 Task: Add Organic Gala Apple to the cart.
Action: Mouse moved to (922, 97)
Screenshot: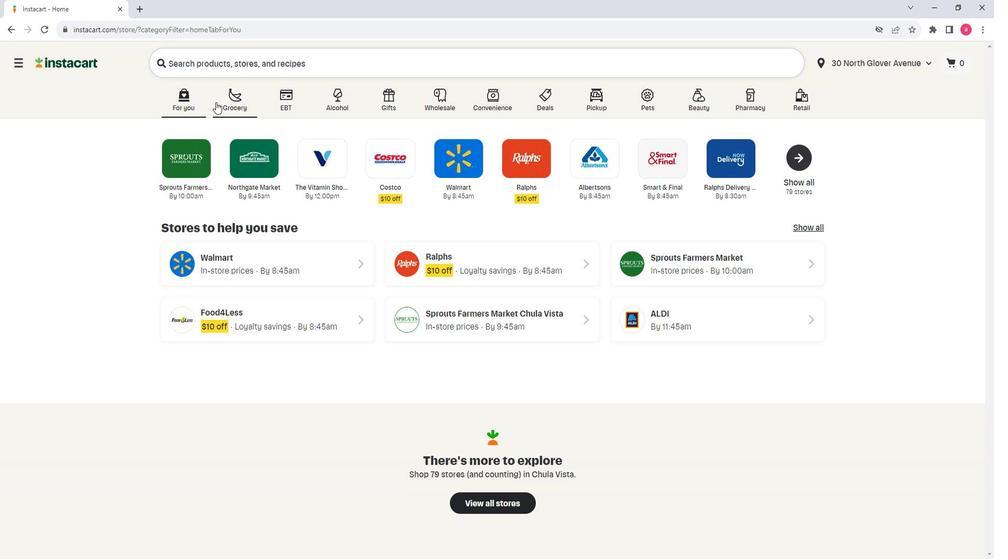 
Action: Mouse pressed left at (922, 97)
Screenshot: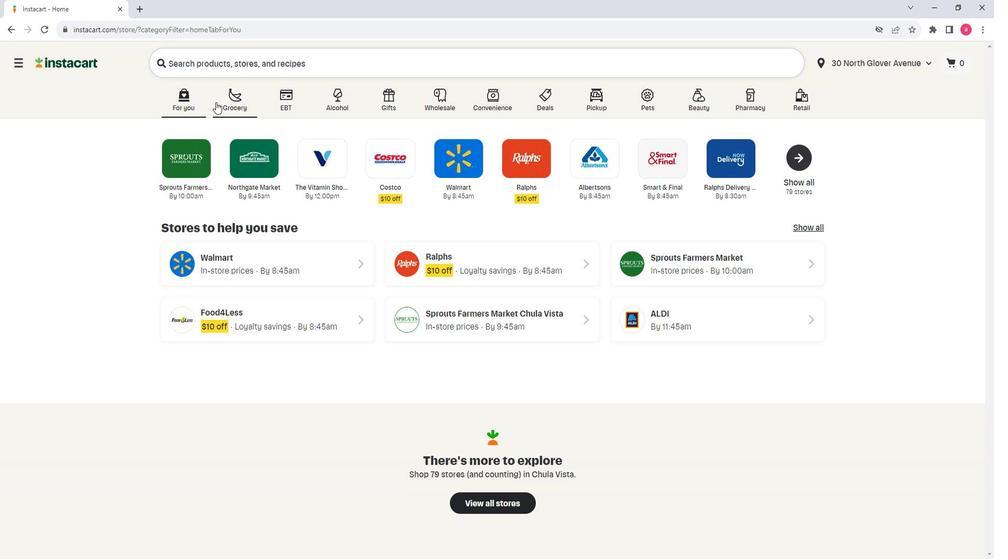 
Action: Mouse moved to (958, 289)
Screenshot: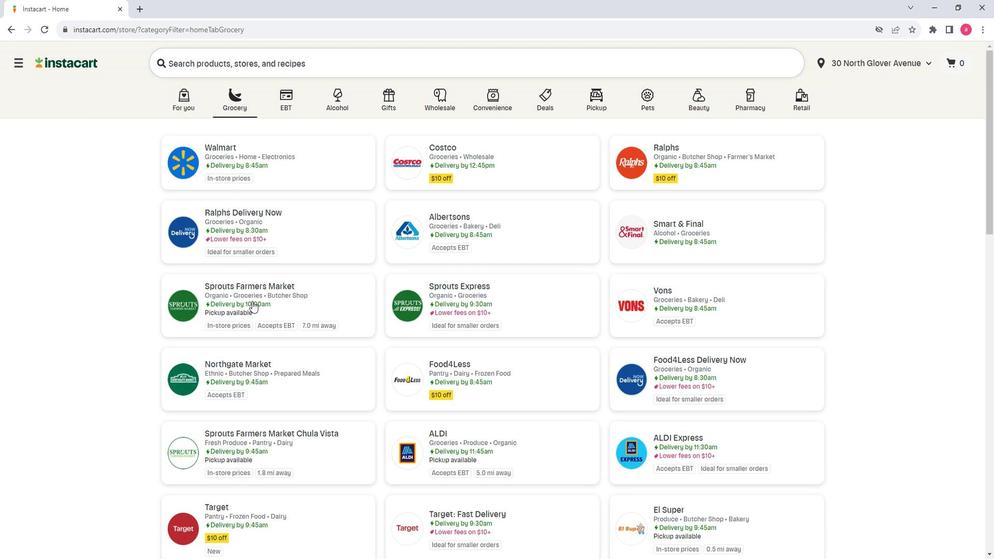 
Action: Mouse pressed left at (958, 289)
Screenshot: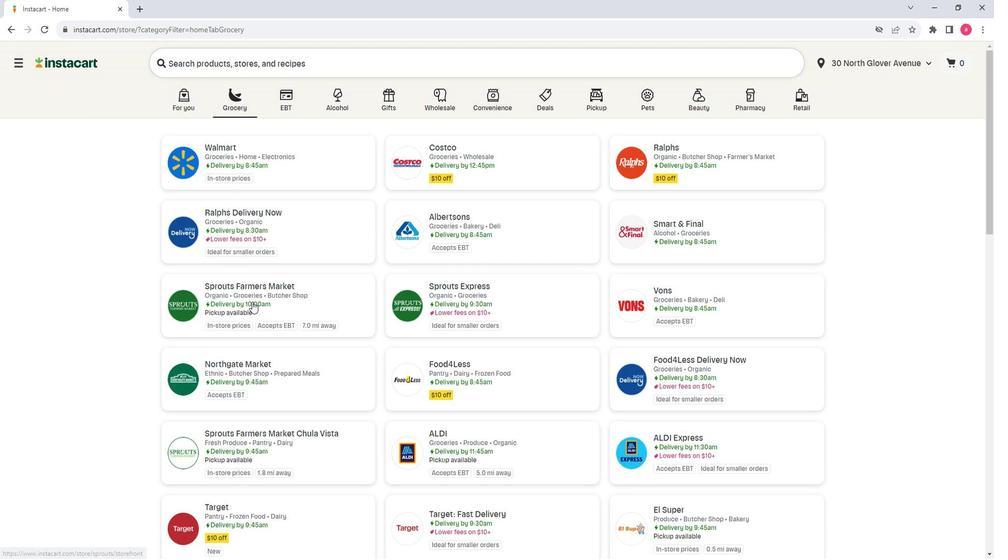 
Action: Mouse moved to (908, 65)
Screenshot: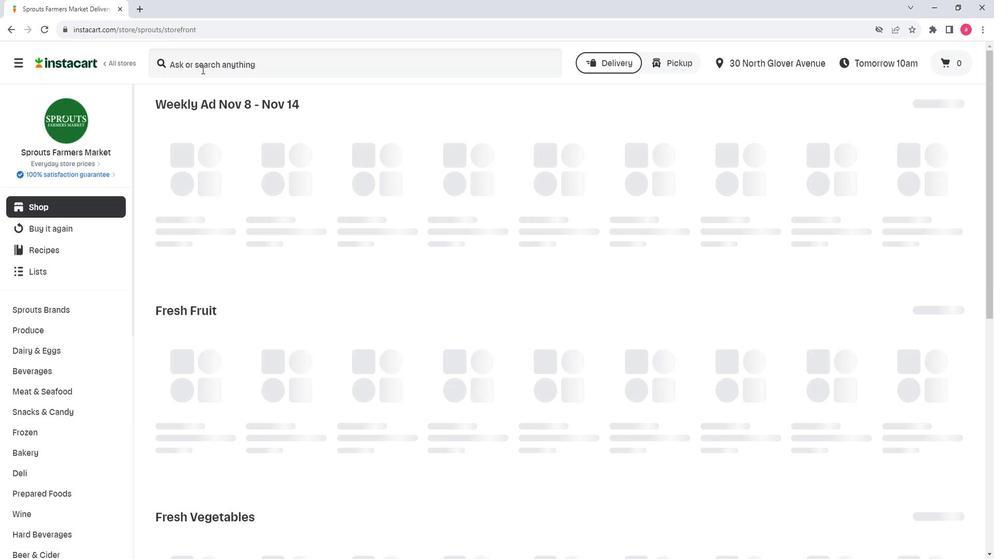 
Action: Mouse pressed left at (908, 65)
Screenshot: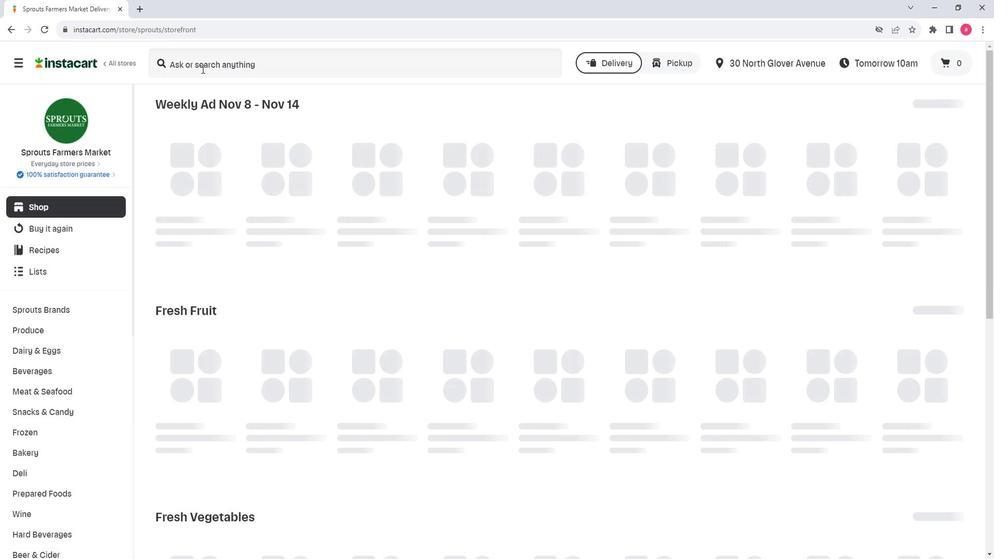 
Action: Key pressed <Key.shift>Organic<Key.space><Key.shift><Key.shift><Key.shift><Key.shift><Key.shift><Key.shift><Key.shift><Key.shift>Gala<Key.space><Key.shift>Apple<Key.enter>
Screenshot: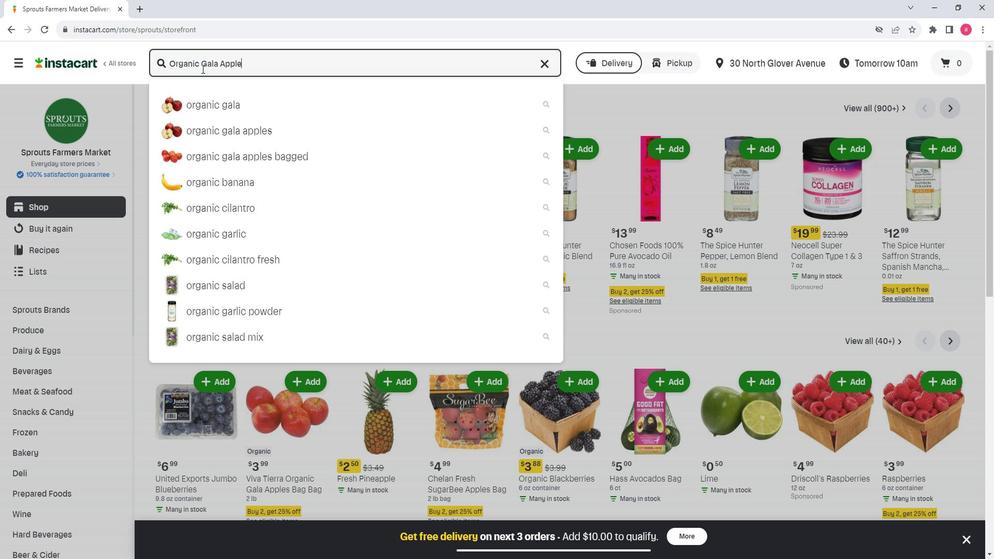 
Action: Mouse moved to (988, 285)
Screenshot: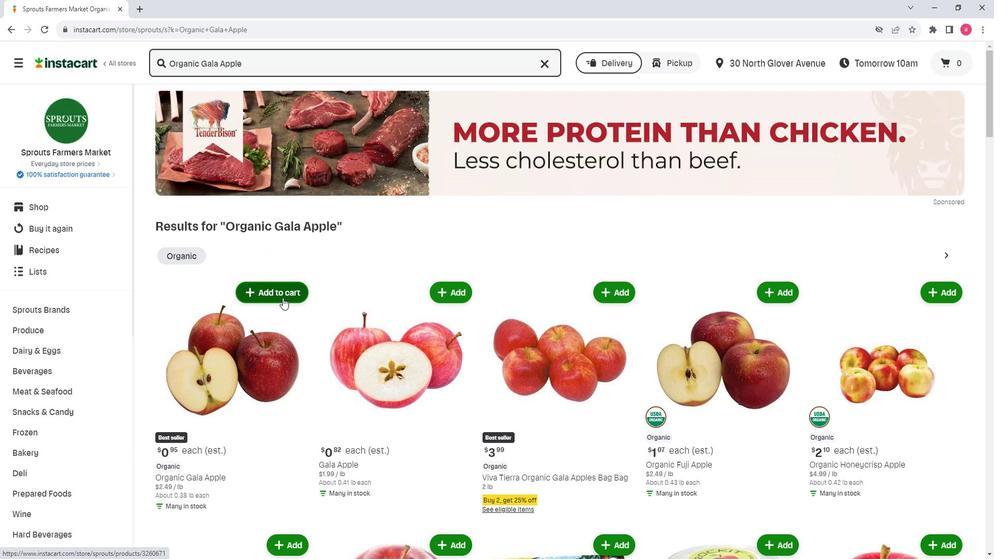
Action: Mouse pressed left at (988, 285)
Screenshot: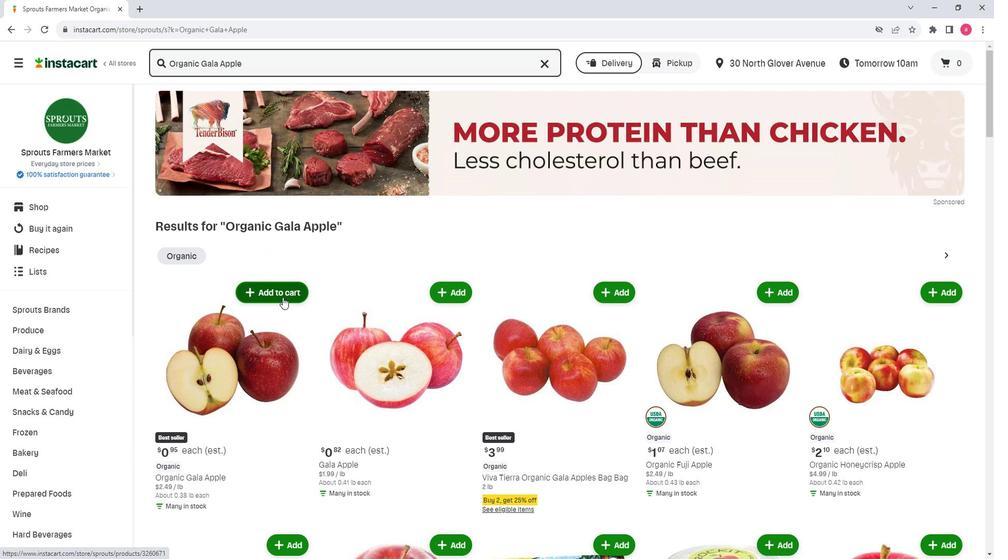 
Action: Mouse moved to (987, 326)
Screenshot: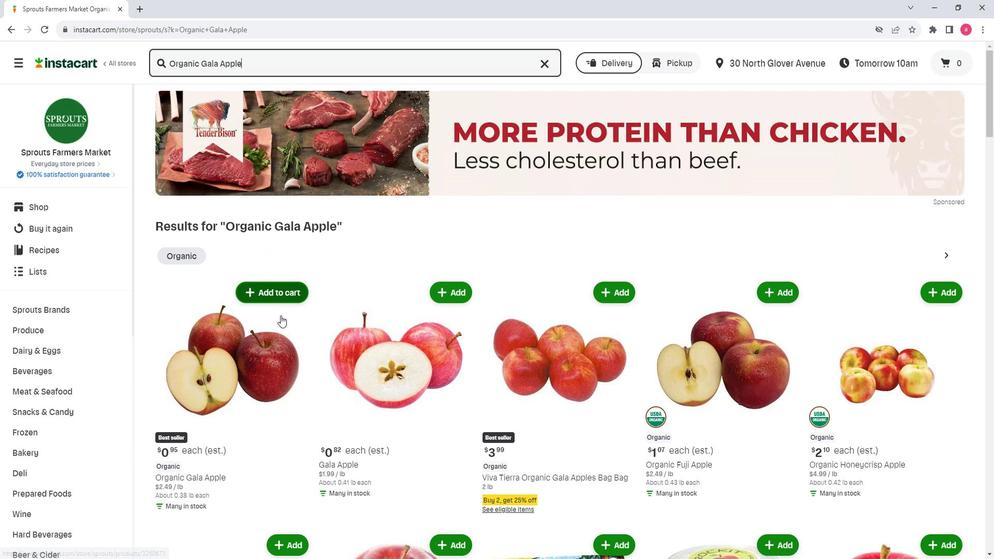 
